 Task: Insert image from uploads.
Action: Mouse moved to (223, 105)
Screenshot: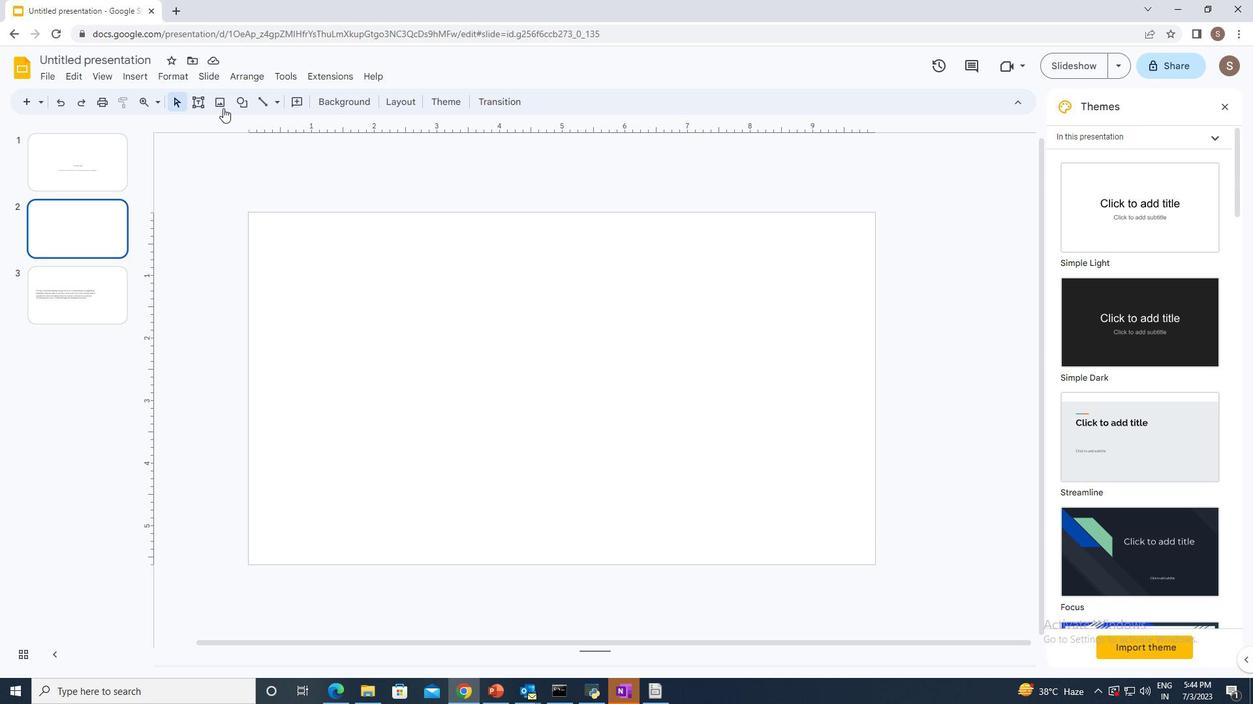 
Action: Mouse pressed left at (223, 105)
Screenshot: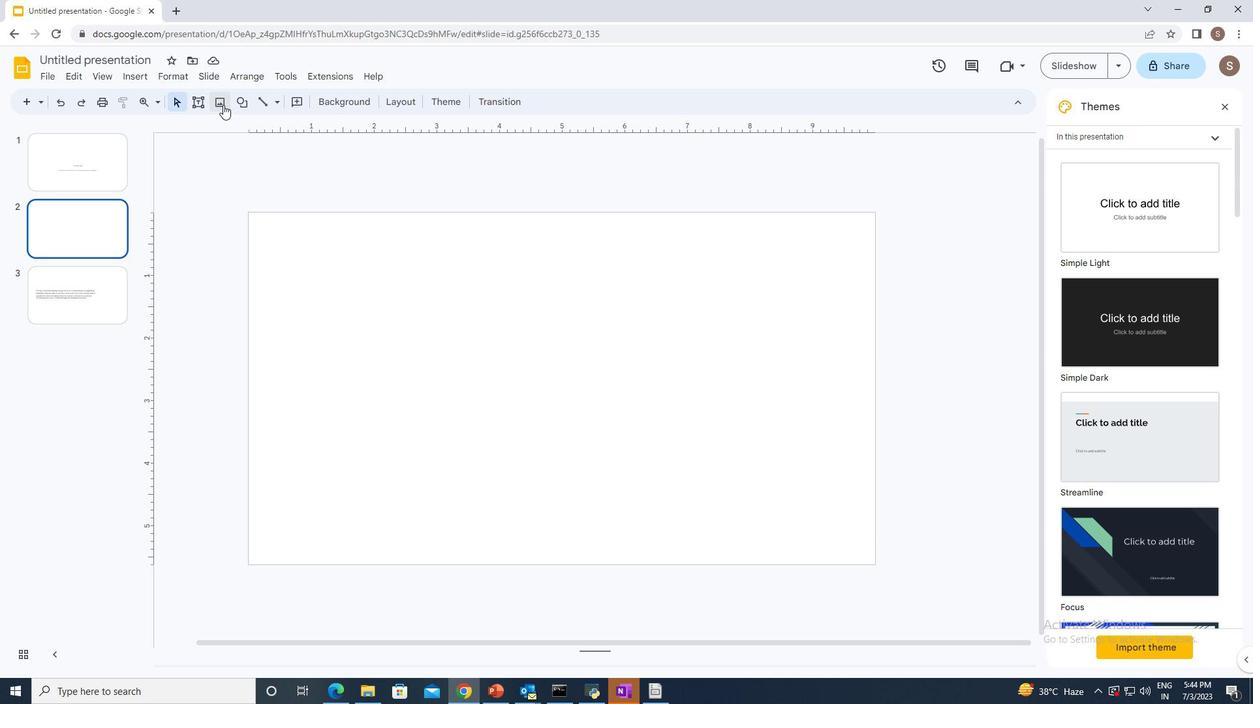
Action: Mouse moved to (251, 124)
Screenshot: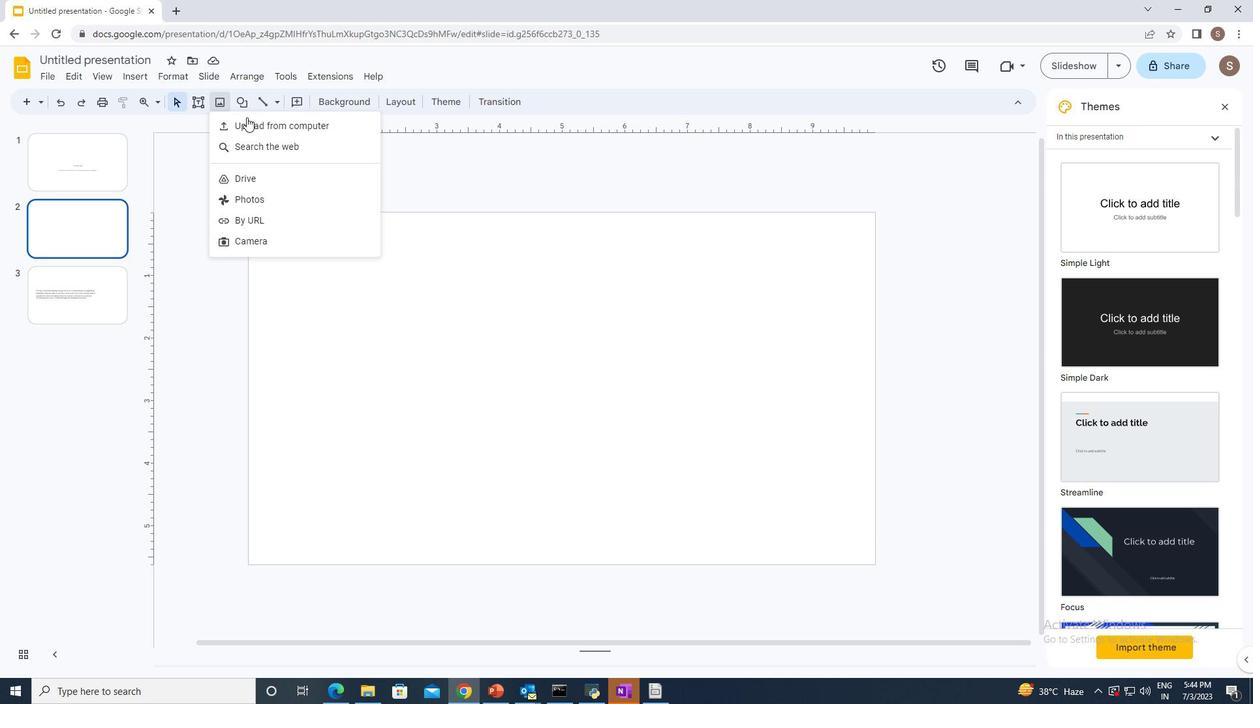 
Action: Mouse pressed left at (251, 124)
Screenshot: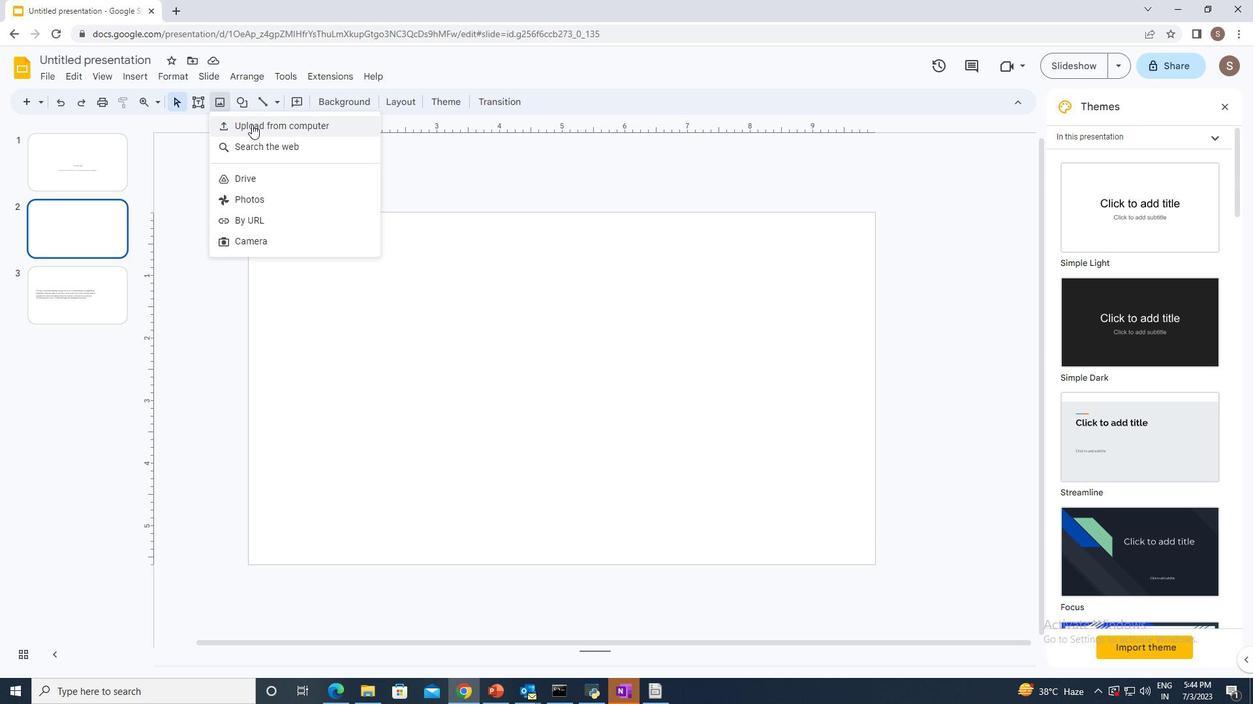 
Action: Mouse moved to (226, 216)
Screenshot: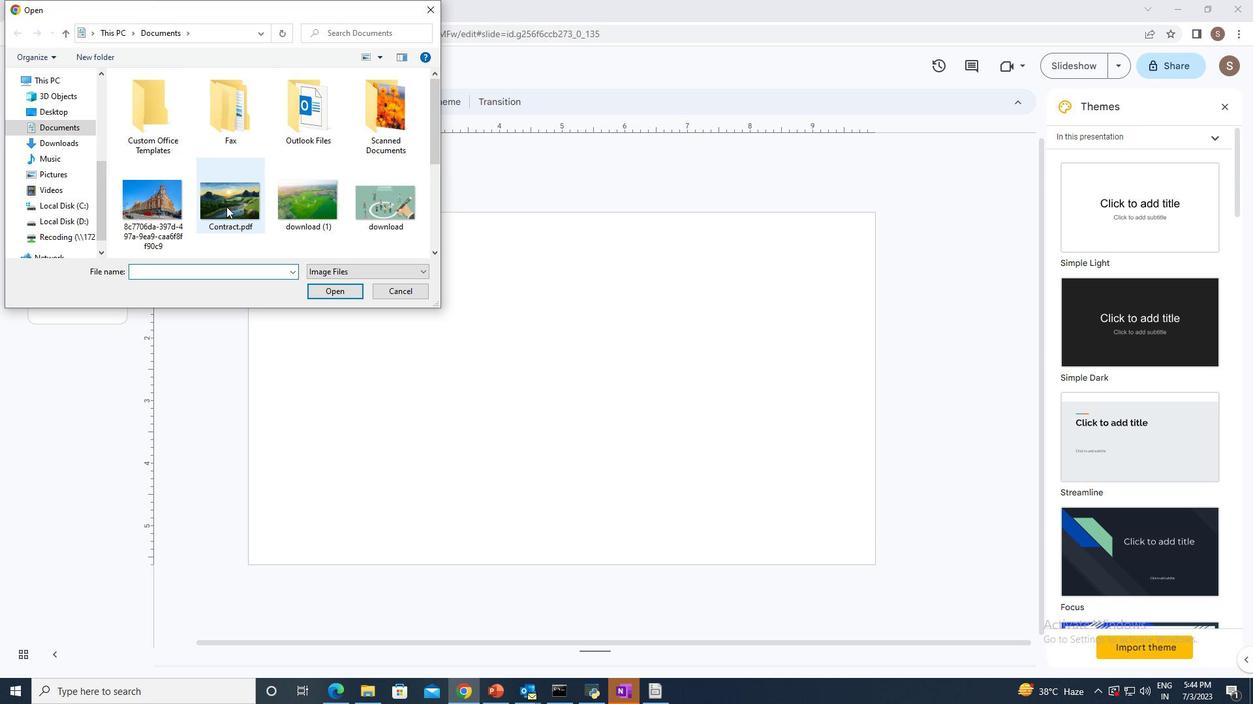 
Action: Mouse pressed left at (226, 216)
Screenshot: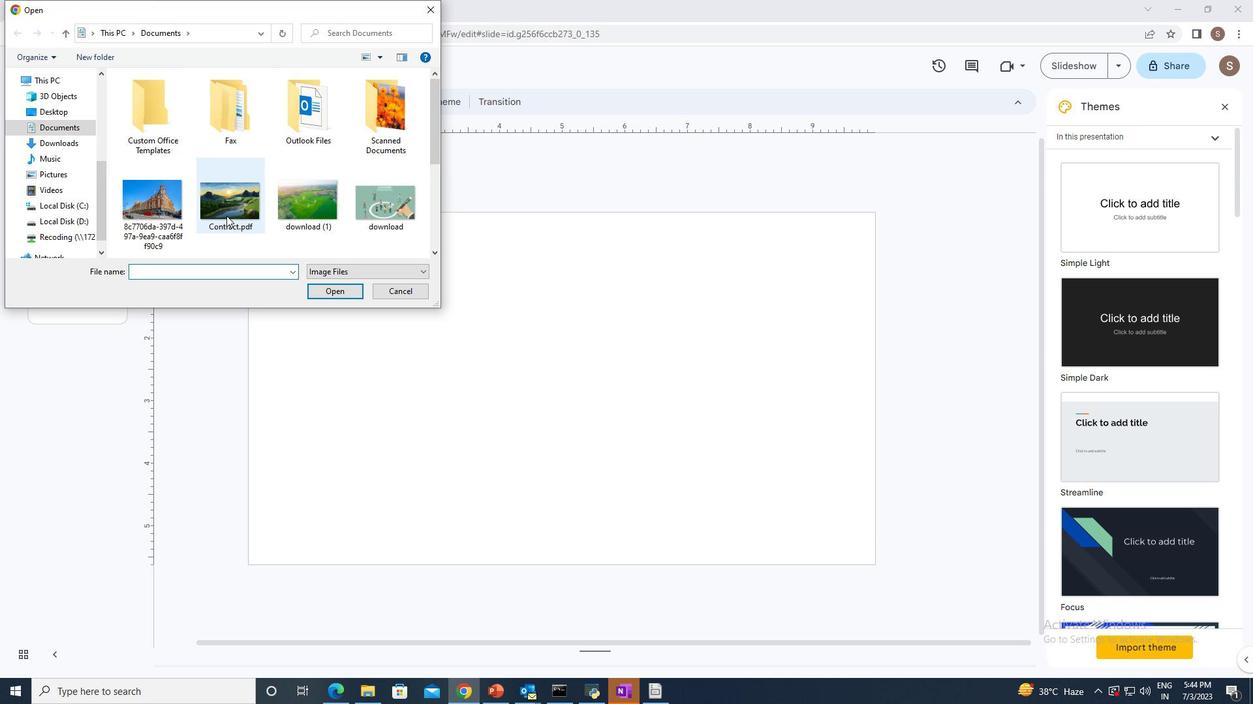 
Action: Mouse moved to (317, 293)
Screenshot: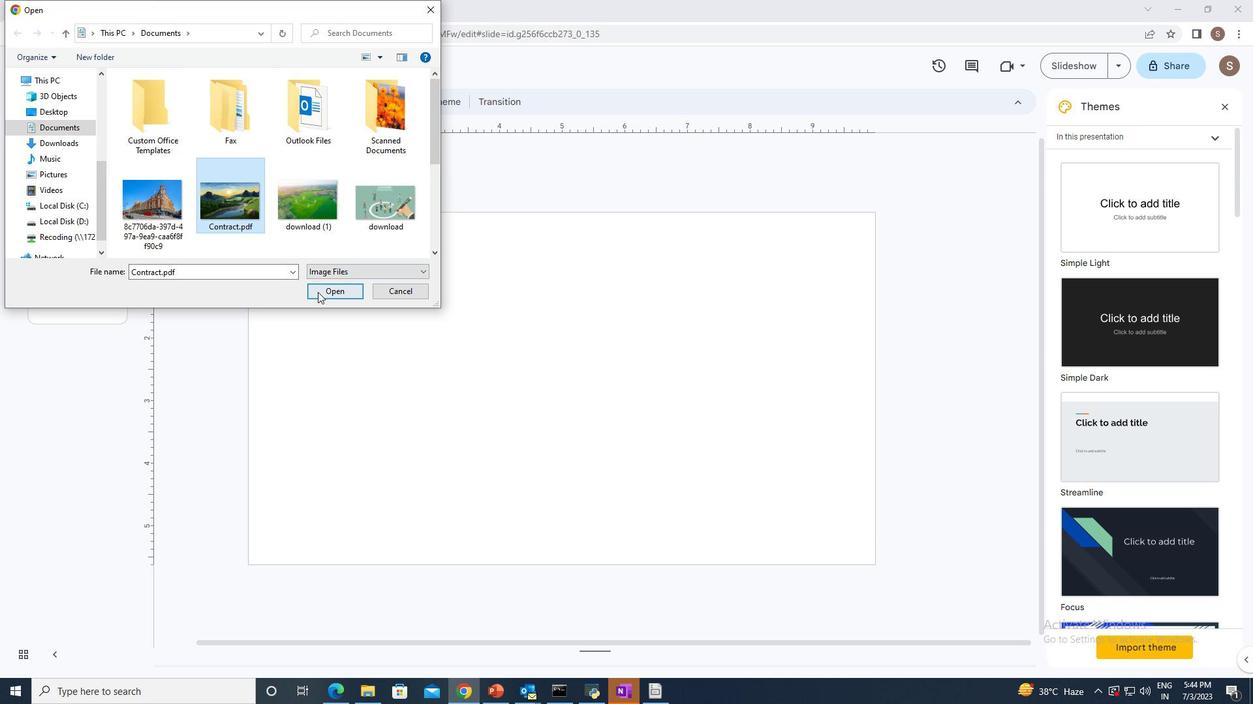 
Action: Mouse pressed left at (317, 293)
Screenshot: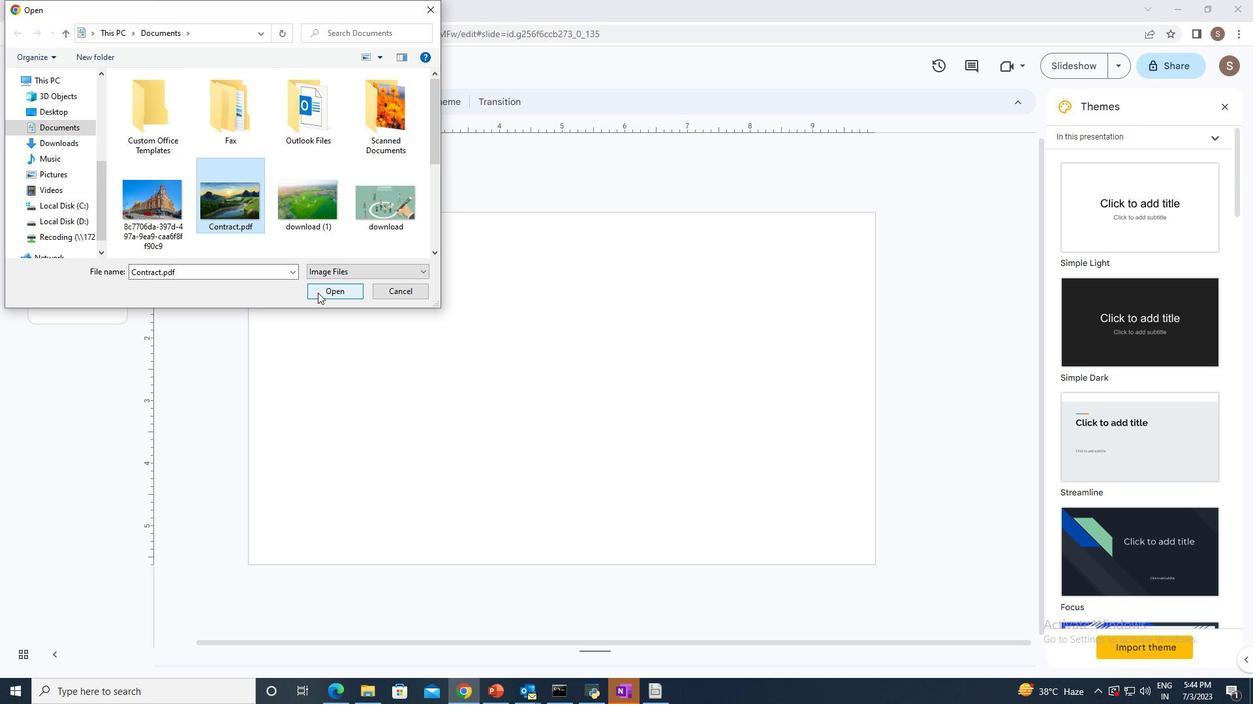
Action: Mouse moved to (433, 327)
Screenshot: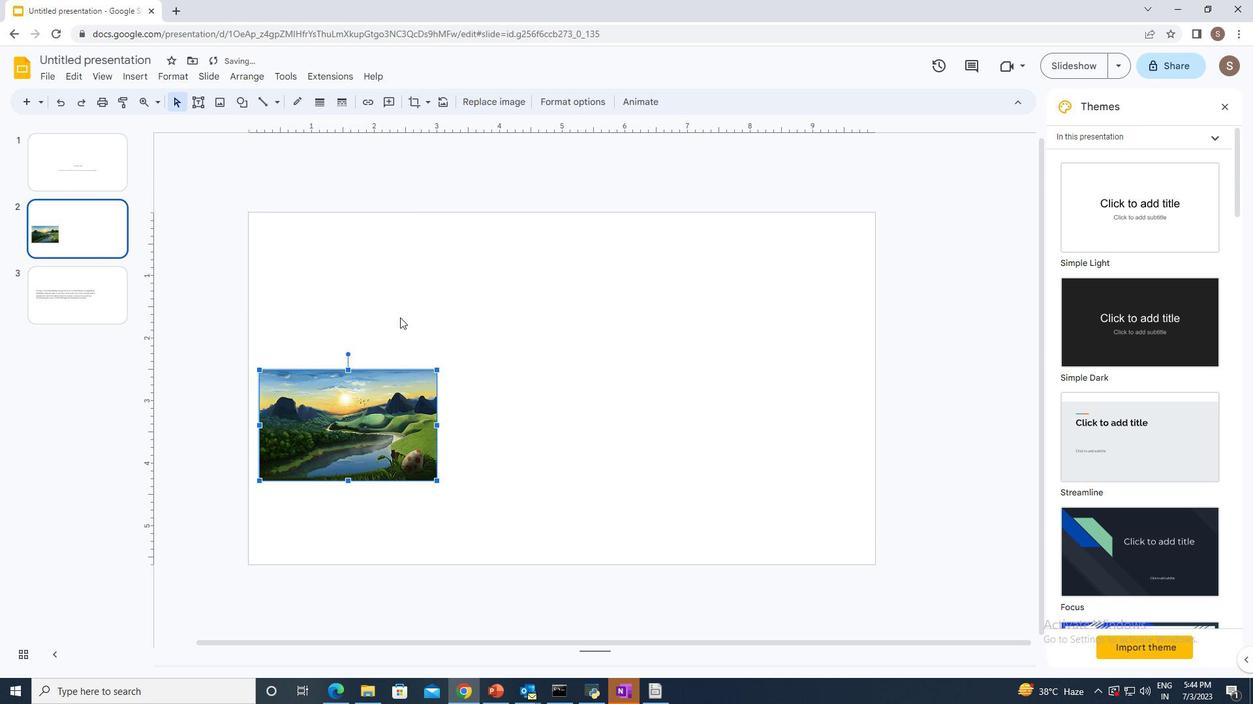 
Action: Mouse pressed left at (433, 327)
Screenshot: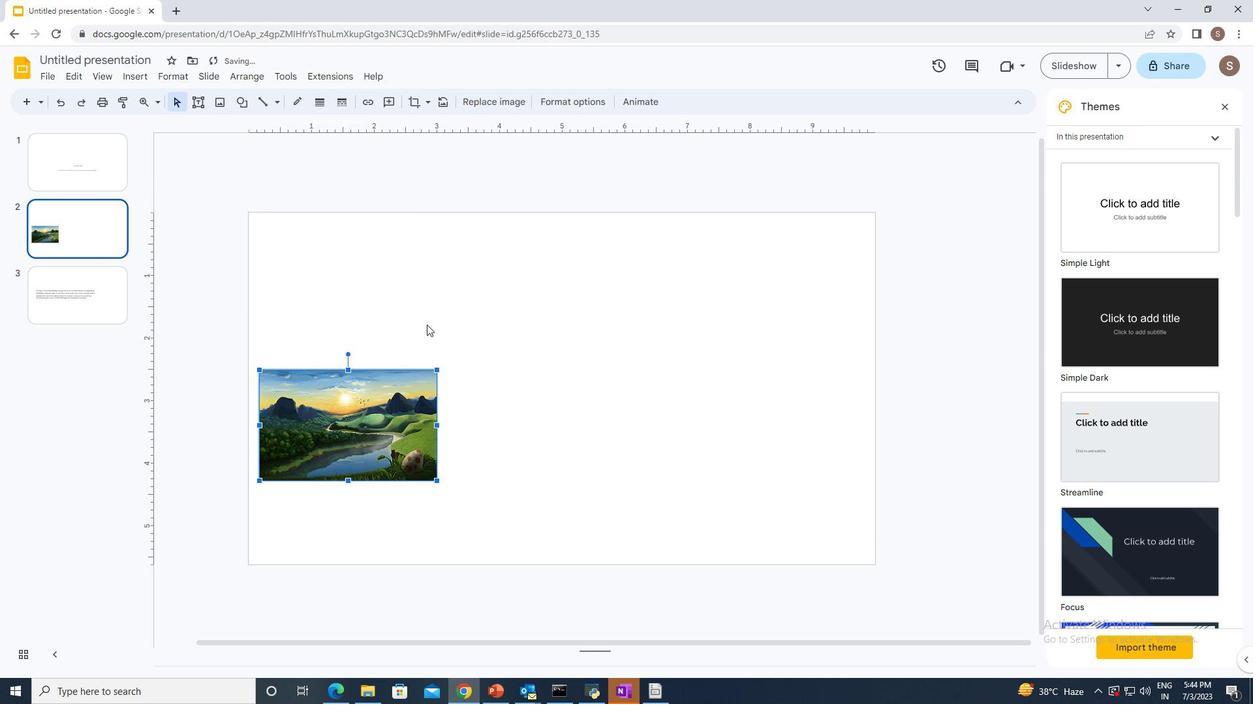 
